 Task: Select the criteria, "checkbox" to use custom cell values for checking.
Action: Mouse moved to (173, 62)
Screenshot: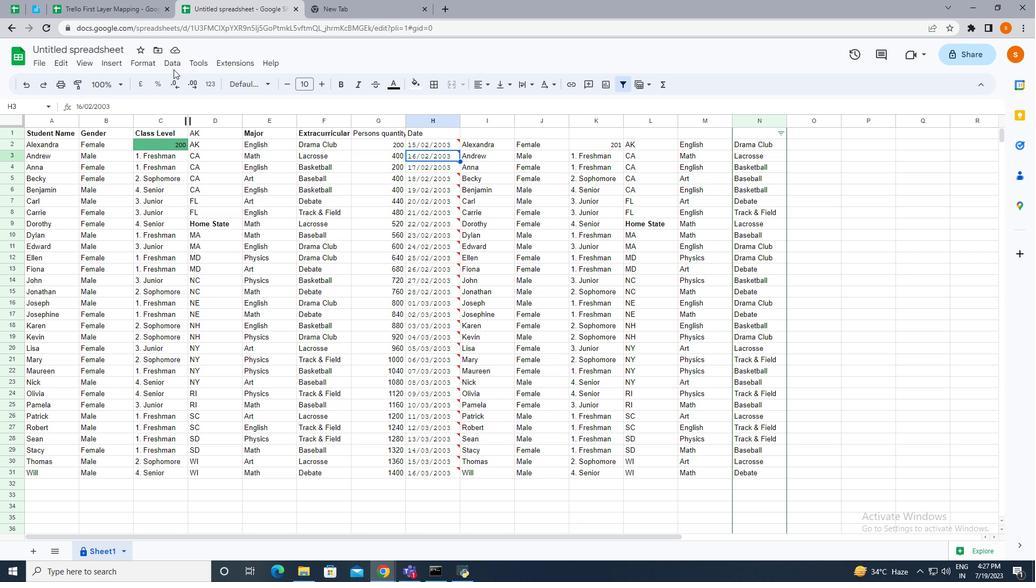 
Action: Mouse pressed left at (173, 62)
Screenshot: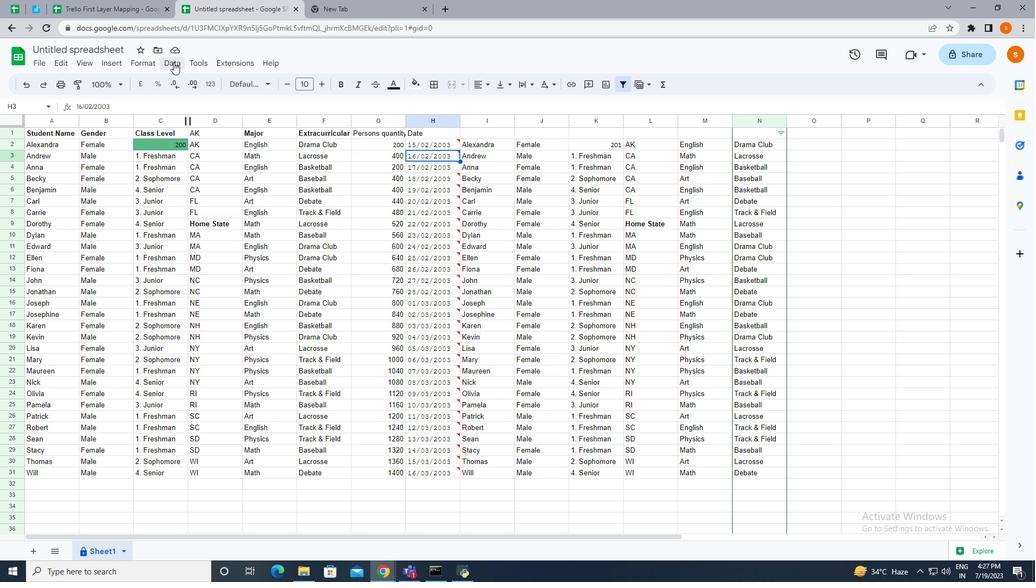 
Action: Mouse moved to (198, 281)
Screenshot: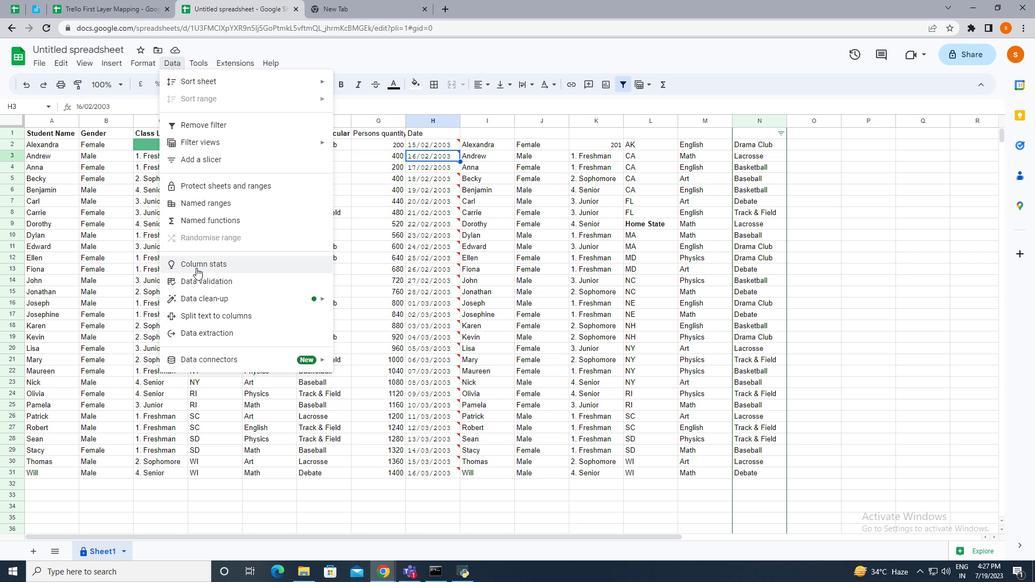 
Action: Mouse pressed left at (198, 281)
Screenshot: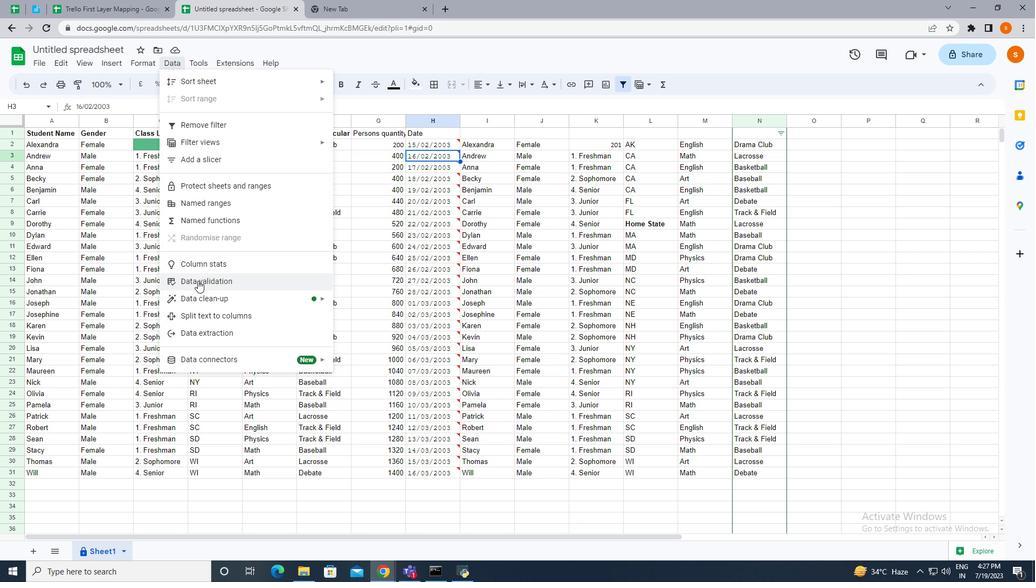 
Action: Mouse moved to (945, 124)
Screenshot: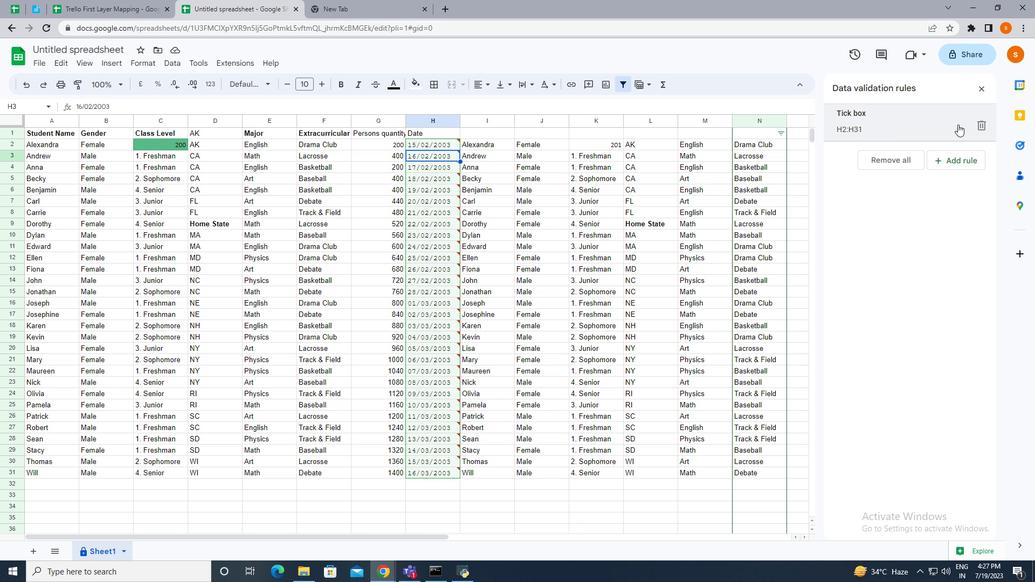 
Action: Mouse pressed left at (945, 124)
Screenshot: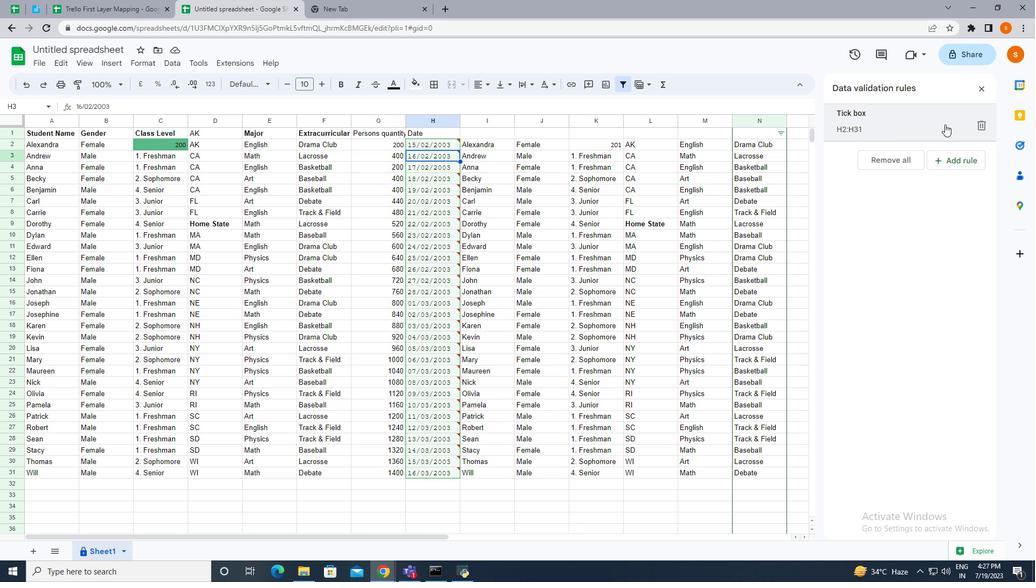 
Action: Mouse moved to (938, 186)
Screenshot: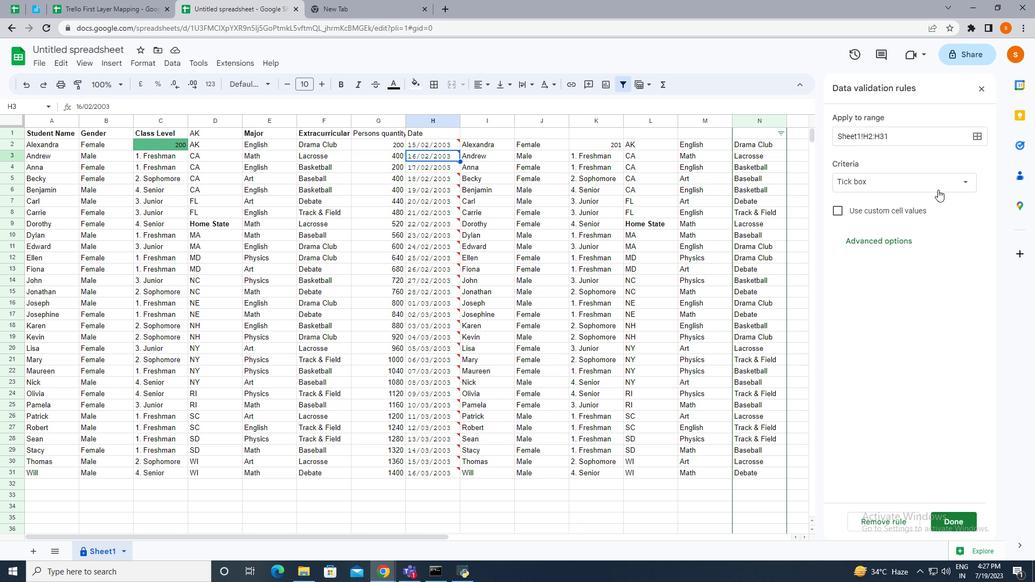 
Action: Mouse pressed left at (938, 186)
Screenshot: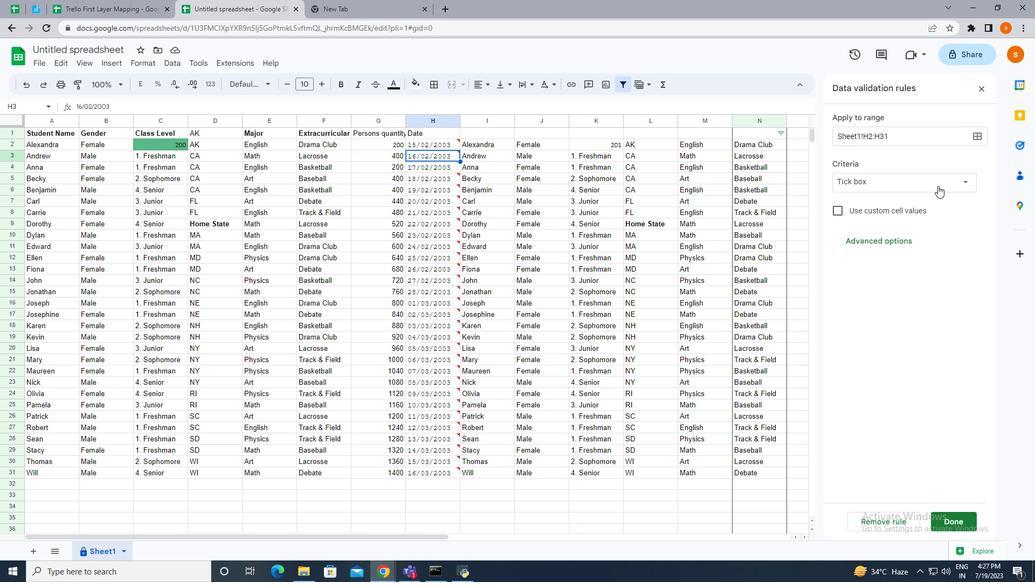 
Action: Mouse moved to (876, 476)
Screenshot: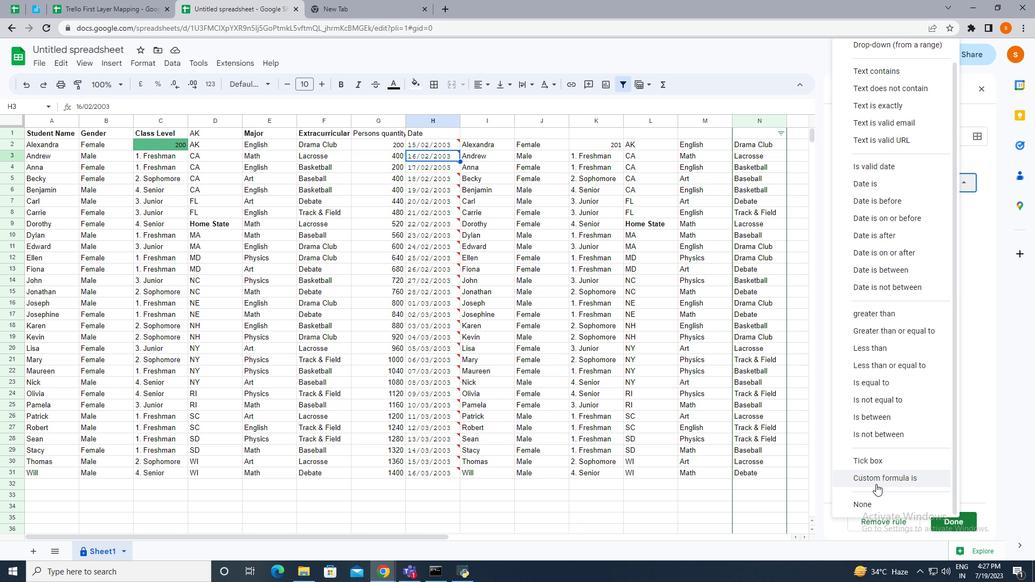 
Action: Mouse pressed left at (876, 476)
Screenshot: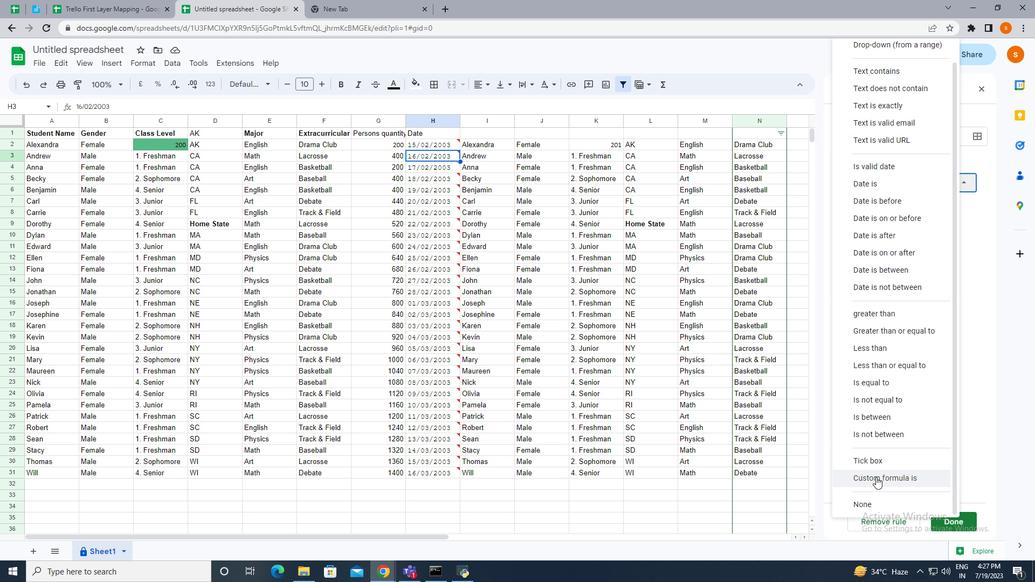 
Action: Mouse moved to (840, 272)
Screenshot: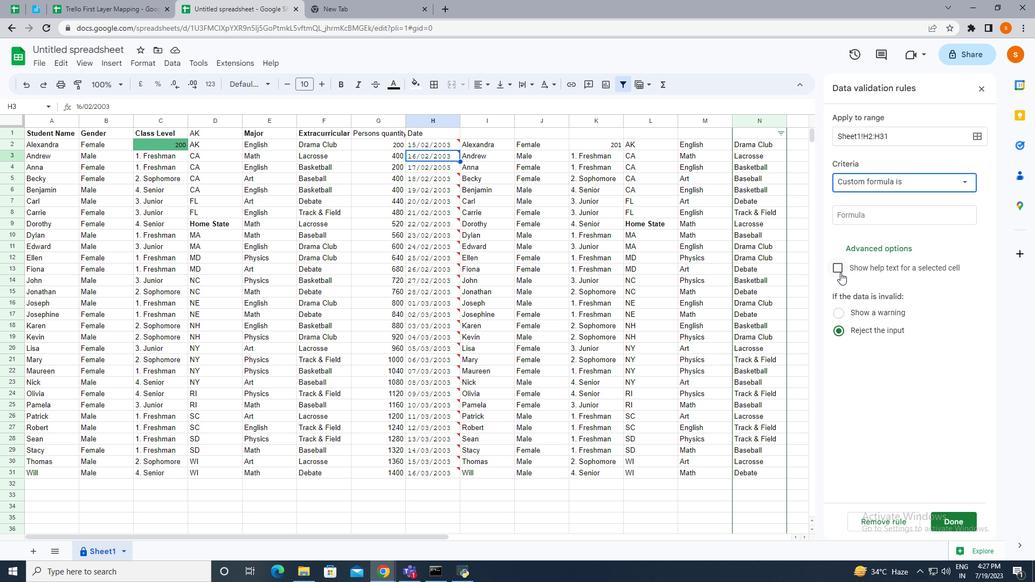 
Action: Mouse pressed left at (840, 272)
Screenshot: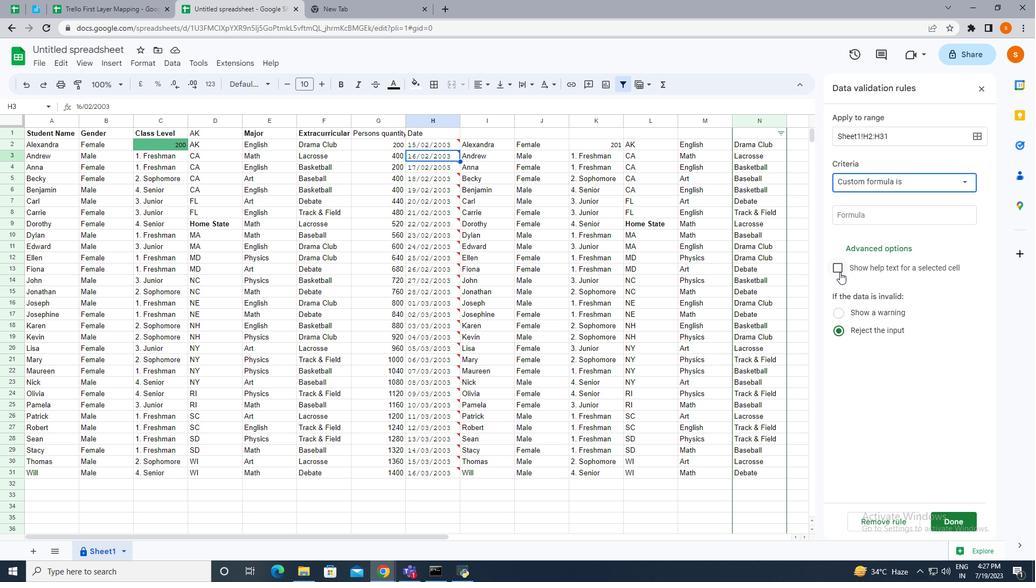 
Action: Mouse moved to (817, 373)
Screenshot: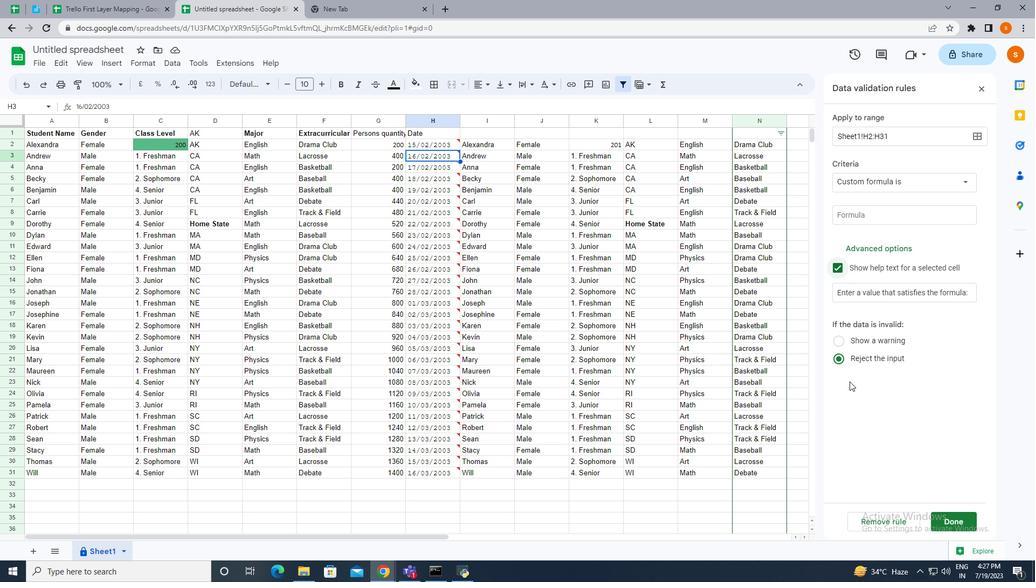
